 Task: Create New Customer with Customer Name: graveyard of businesses, Billing Address Line1: 3110 Abia Martin Drive, Billing Address Line2:  Panther Burn, Billing Address Line3:  Mississippi 38765
Action: Mouse moved to (134, 24)
Screenshot: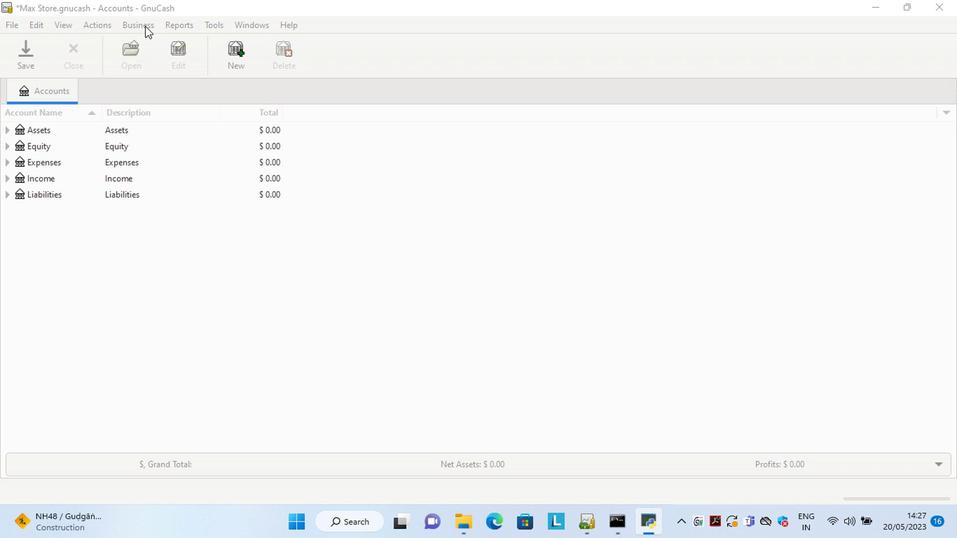 
Action: Mouse pressed left at (134, 24)
Screenshot: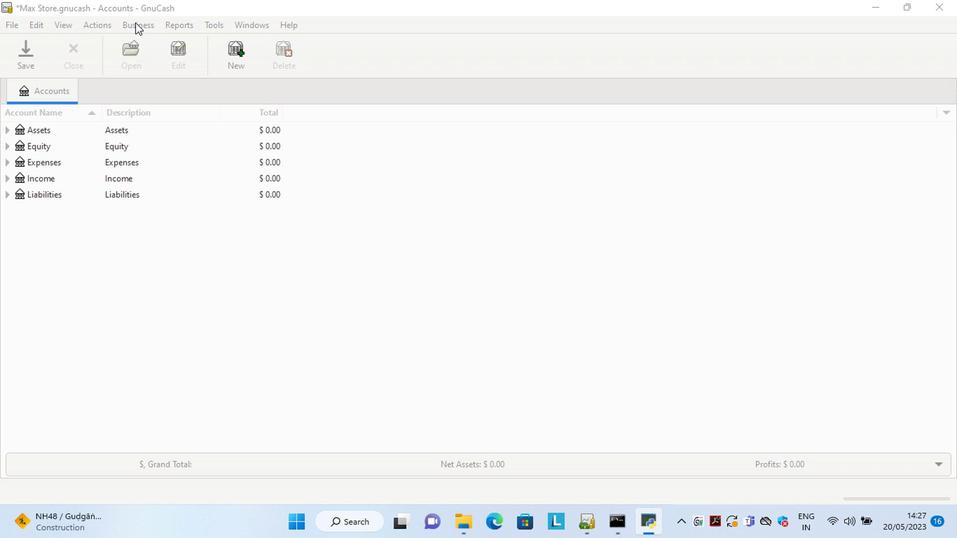 
Action: Mouse moved to (299, 62)
Screenshot: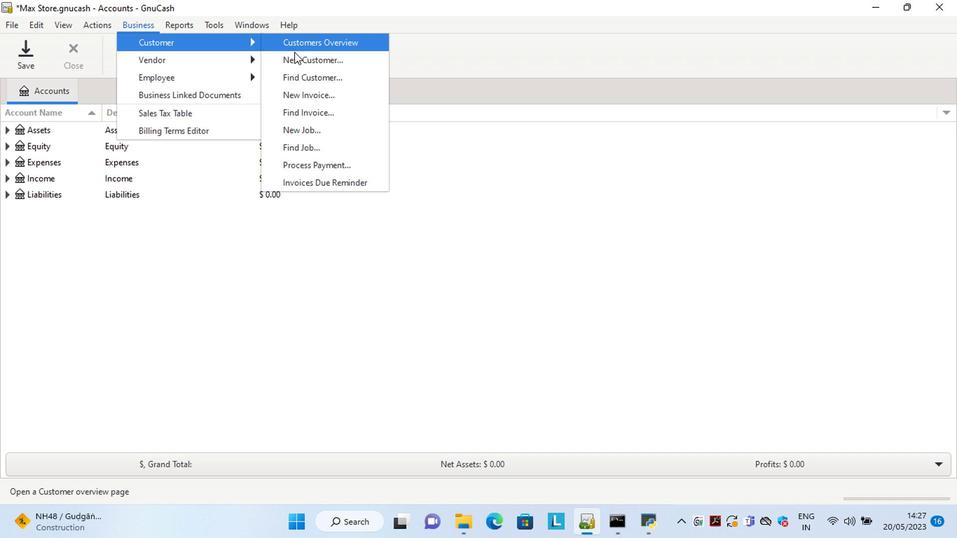 
Action: Mouse pressed left at (299, 62)
Screenshot: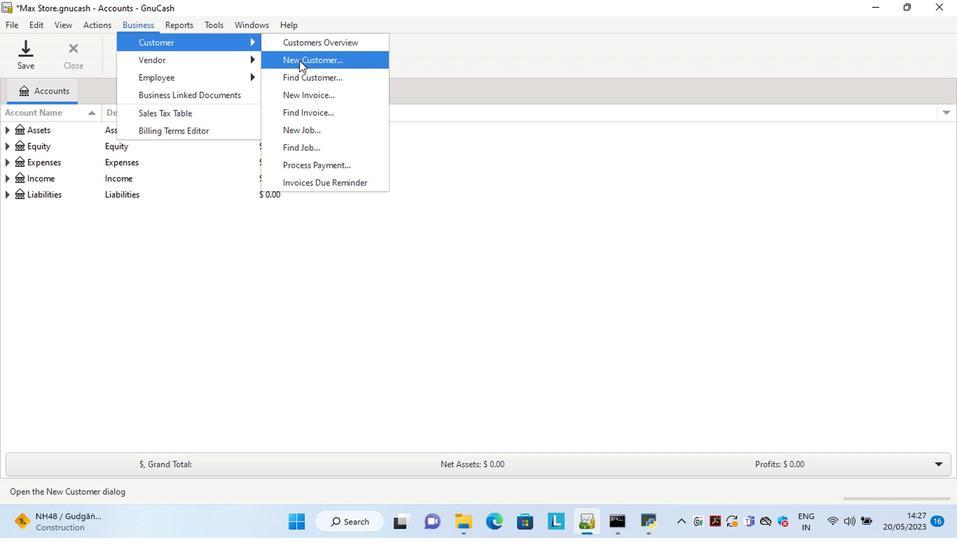 
Action: Mouse moved to (755, 178)
Screenshot: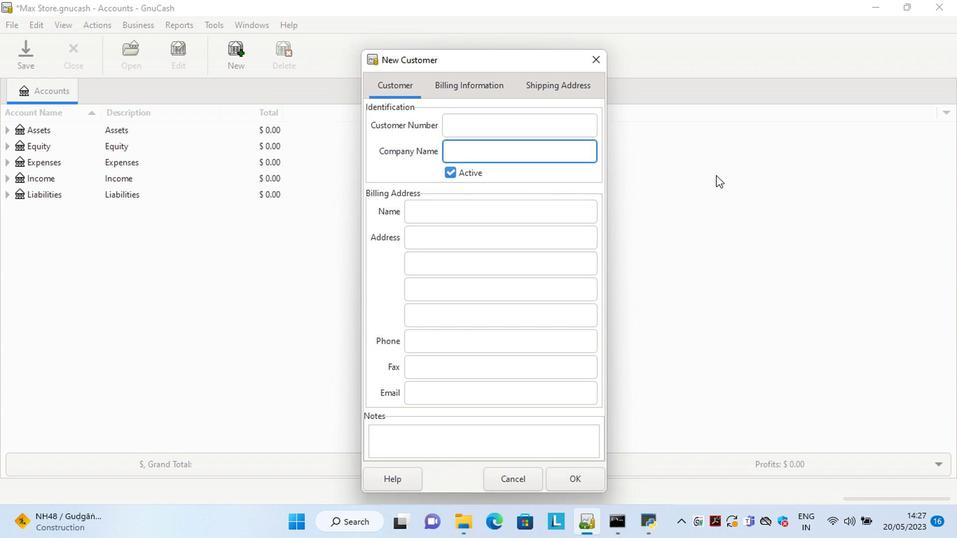 
Action: Key pressed <Key.shift>Graveyard<Key.space>of<Key.space><Key.shift>Bu<Key.backspace><Key.backspace>b<Key.backspace><Key.shift>Businesses<Key.space><Key.backspace><Key.tab><Key.tab><Key.tab>3110<Key.space><Key.shift>Abia<Key.space><Key.shift>Martin<Key.space><Key.shift>Drive<Key.tab><Key.shift>Panther<Key.space><Key.shift>Burn<Key.space><Key.backspace><Key.tab><Key.shift>Missip<Key.backspace>ssippi<Key.space>38765
Screenshot: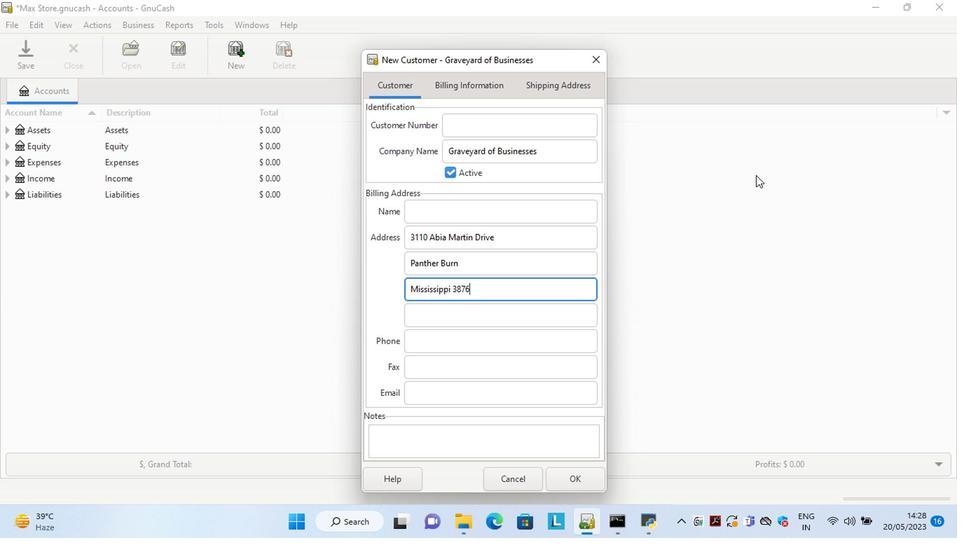 
Action: Mouse moved to (481, 87)
Screenshot: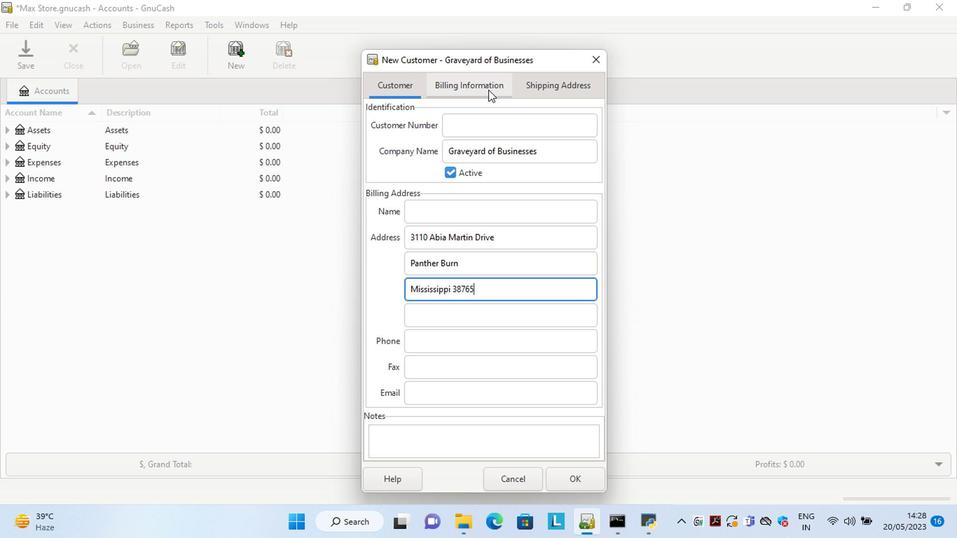 
Action: Mouse pressed left at (481, 87)
Screenshot: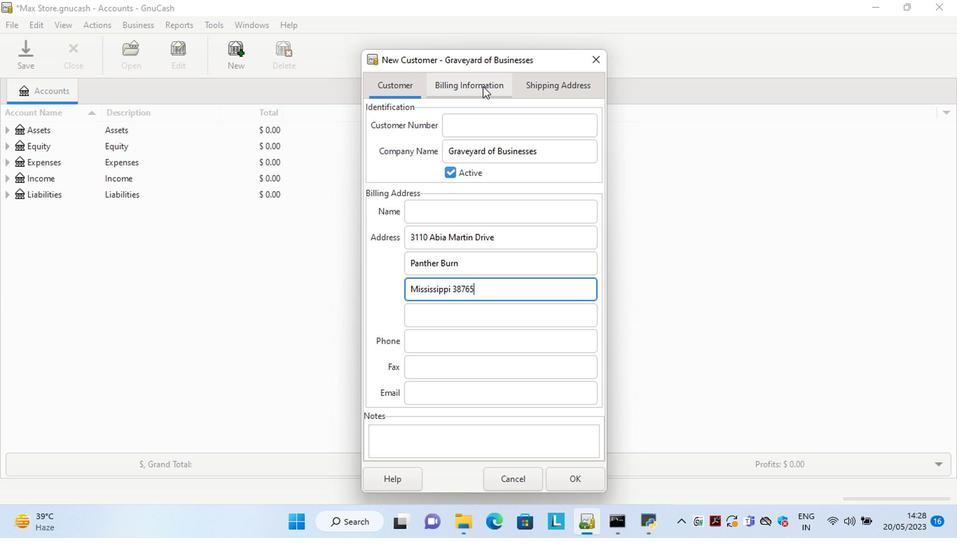 
Action: Mouse moved to (579, 482)
Screenshot: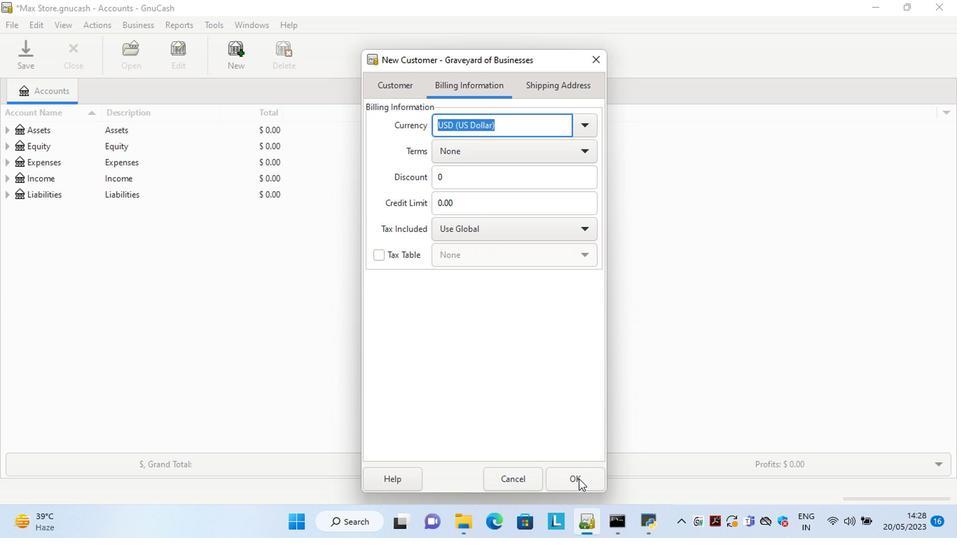
Action: Mouse pressed left at (579, 482)
Screenshot: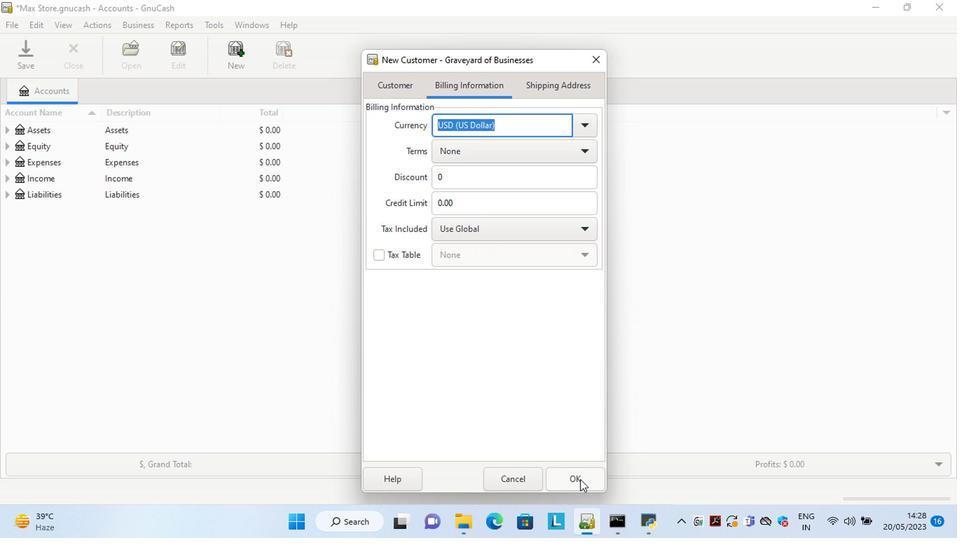 
Action: Mouse moved to (509, 361)
Screenshot: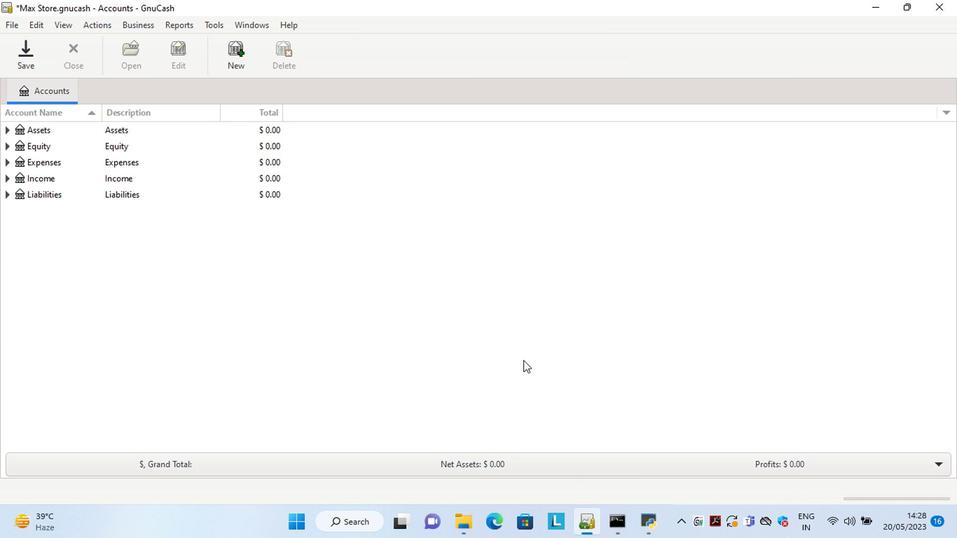 
